 Task: Look for products in the category "Frozen Meals" from Scott & Jon's only.
Action: Mouse moved to (222, 100)
Screenshot: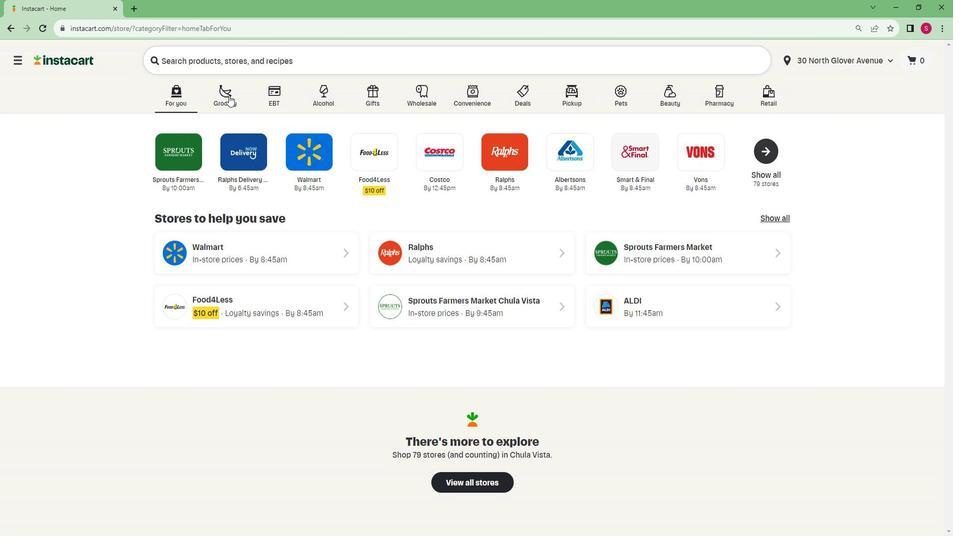
Action: Mouse pressed left at (222, 100)
Screenshot: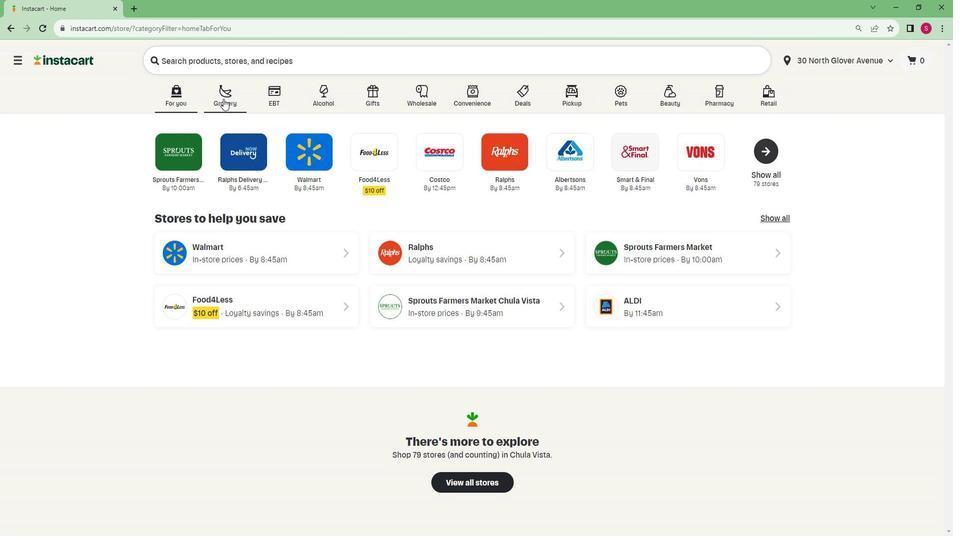 
Action: Mouse moved to (203, 290)
Screenshot: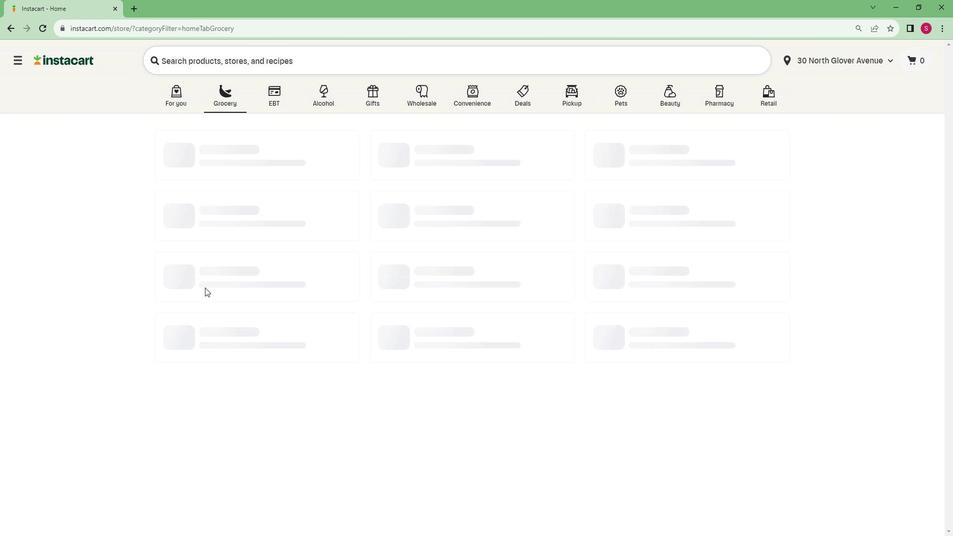 
Action: Mouse pressed left at (203, 290)
Screenshot: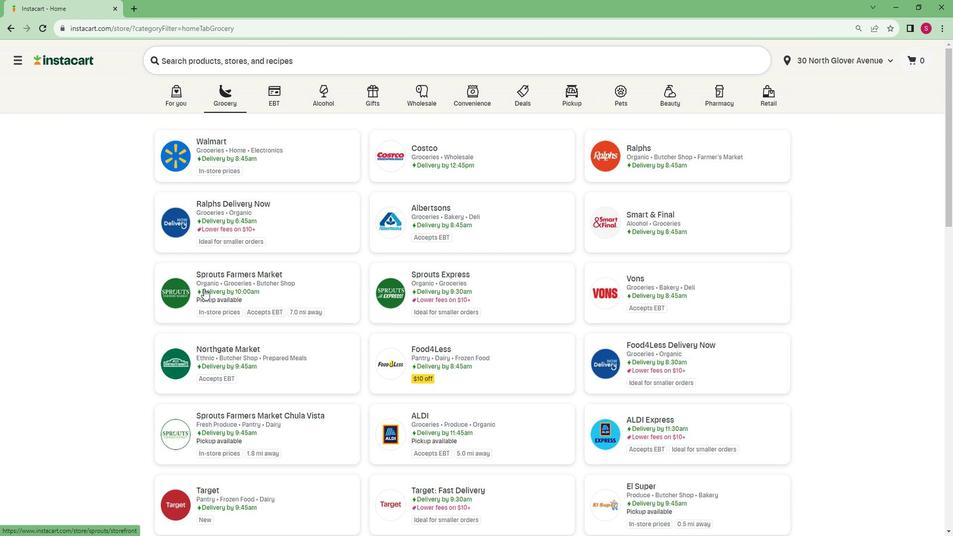 
Action: Mouse moved to (110, 346)
Screenshot: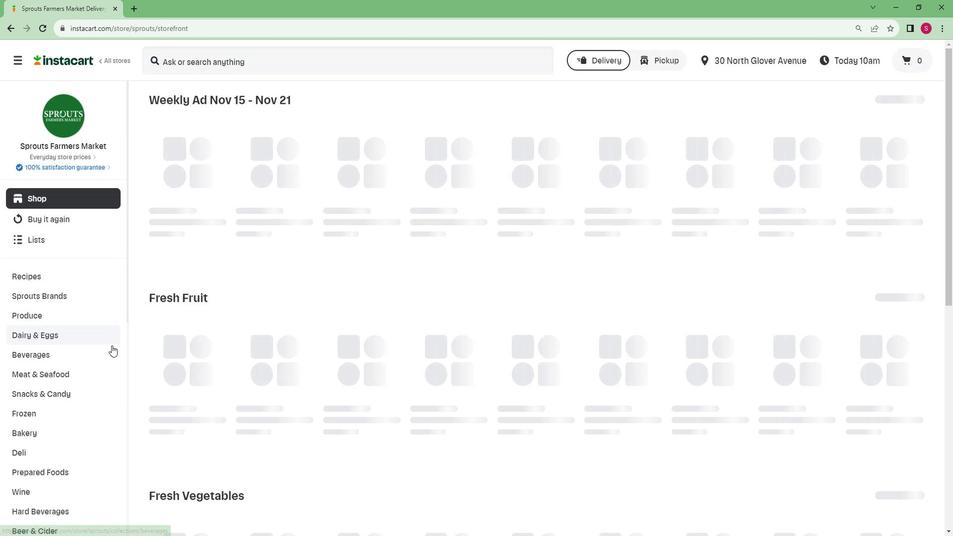
Action: Mouse scrolled (110, 346) with delta (0, 0)
Screenshot: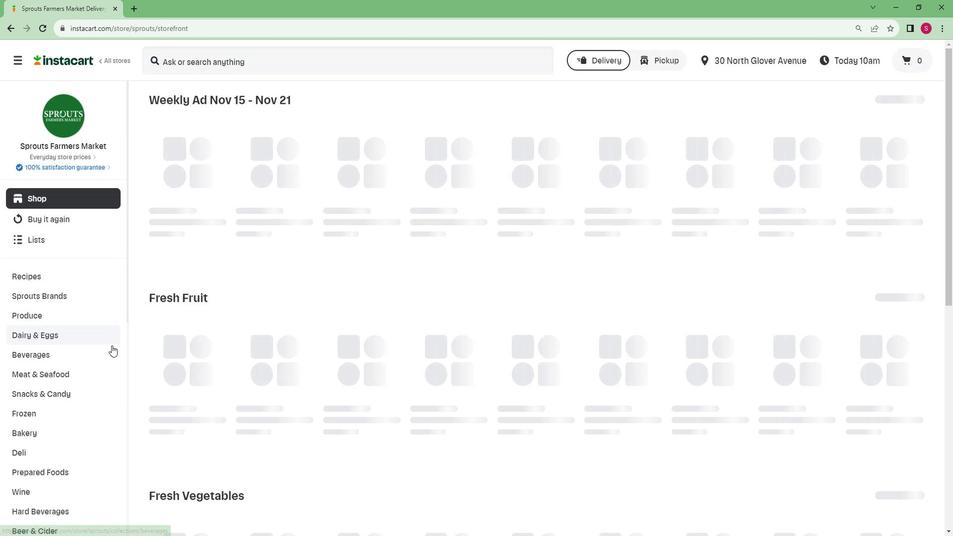 
Action: Mouse moved to (109, 347)
Screenshot: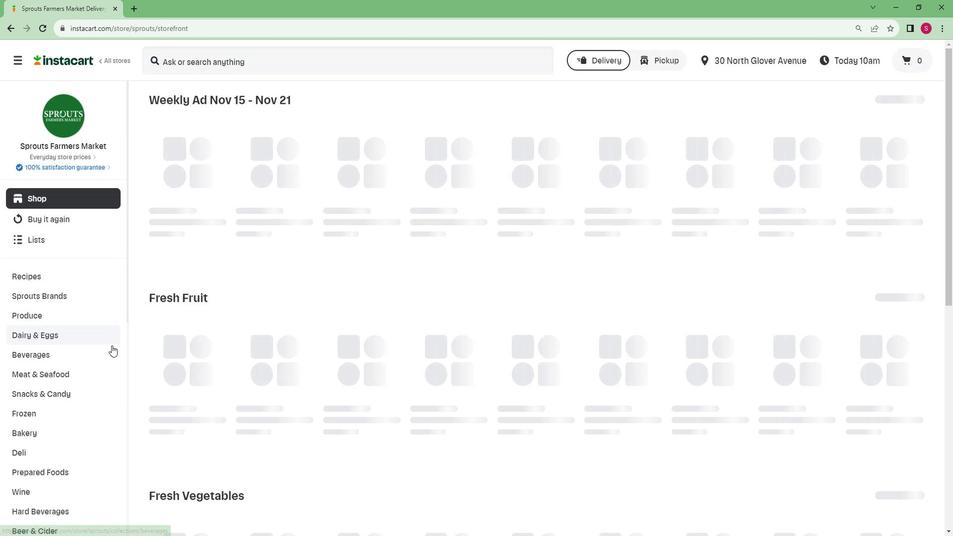 
Action: Mouse scrolled (109, 346) with delta (0, 0)
Screenshot: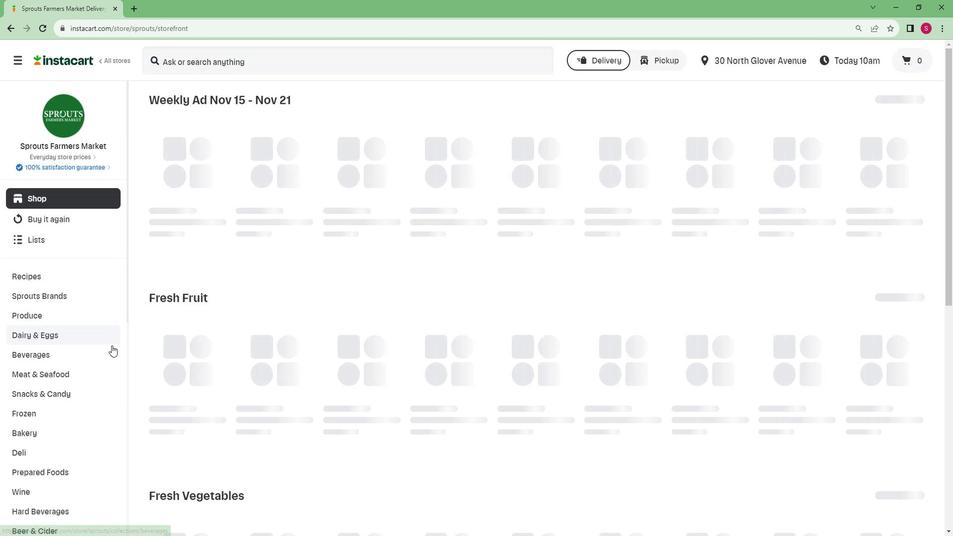 
Action: Mouse scrolled (109, 346) with delta (0, 0)
Screenshot: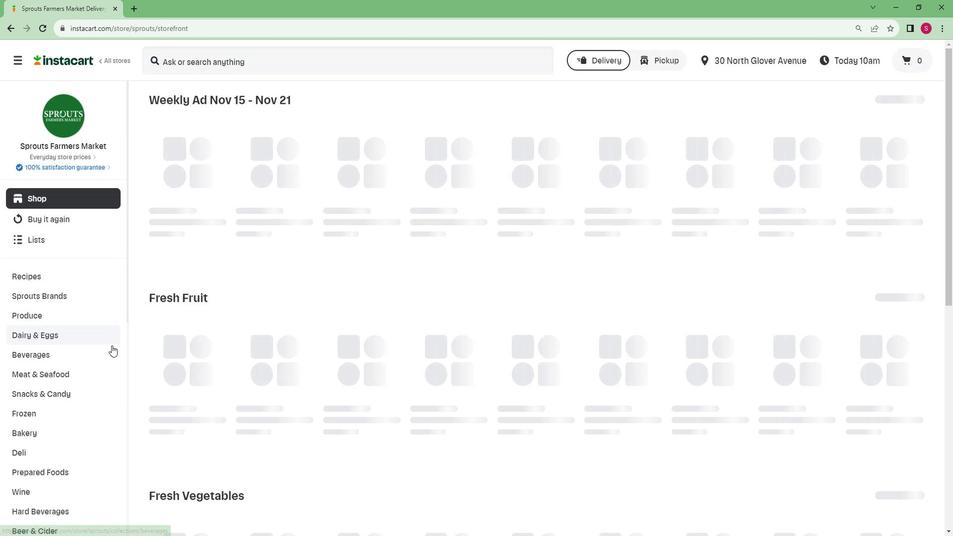 
Action: Mouse moved to (108, 347)
Screenshot: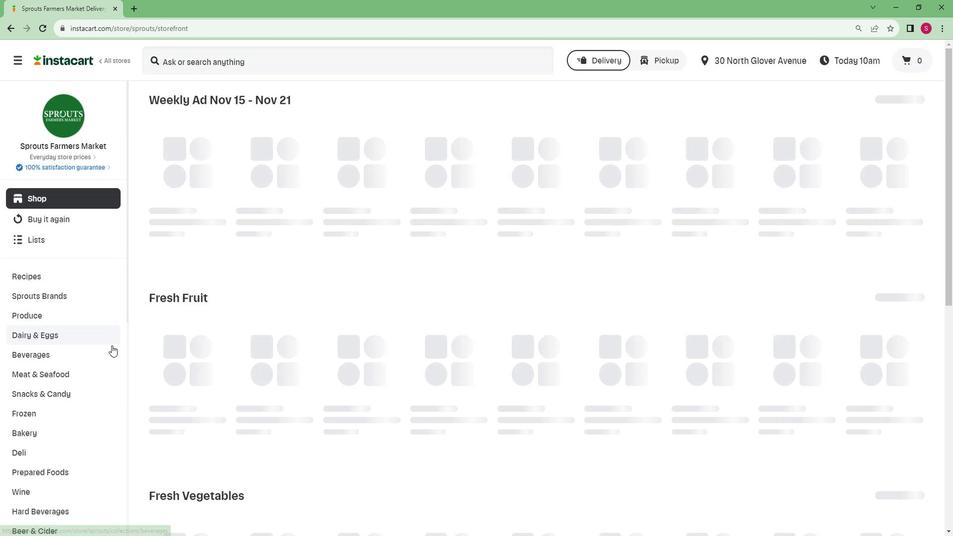 
Action: Mouse scrolled (108, 347) with delta (0, 0)
Screenshot: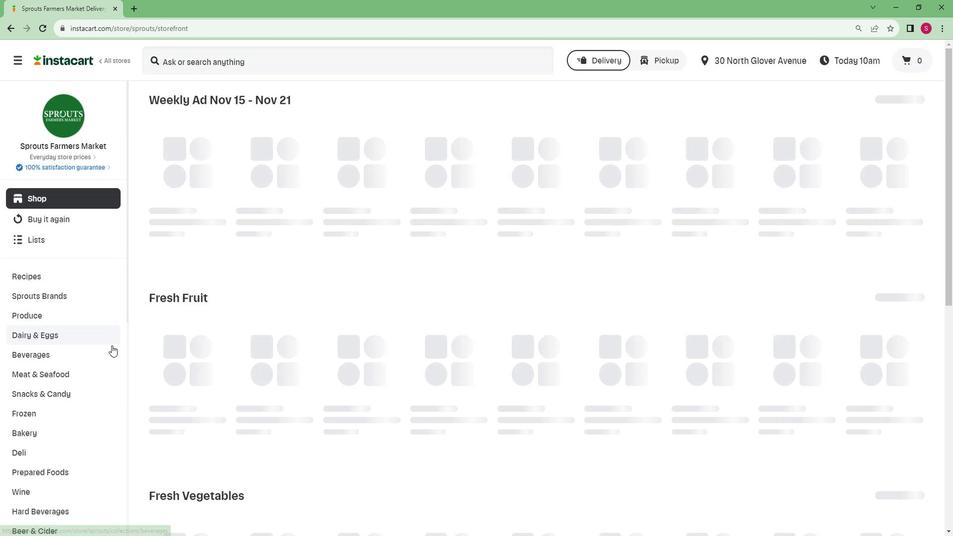 
Action: Mouse moved to (108, 347)
Screenshot: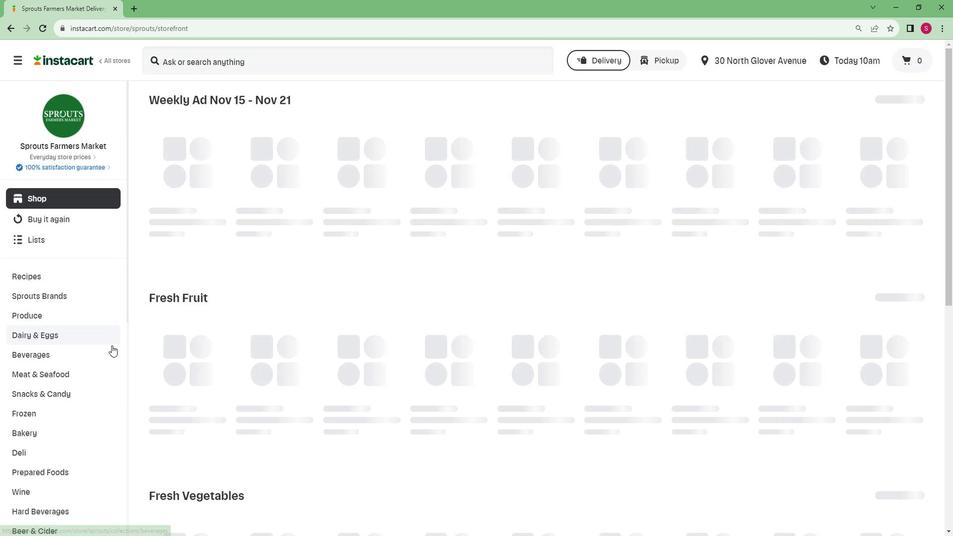 
Action: Mouse scrolled (108, 347) with delta (0, 0)
Screenshot: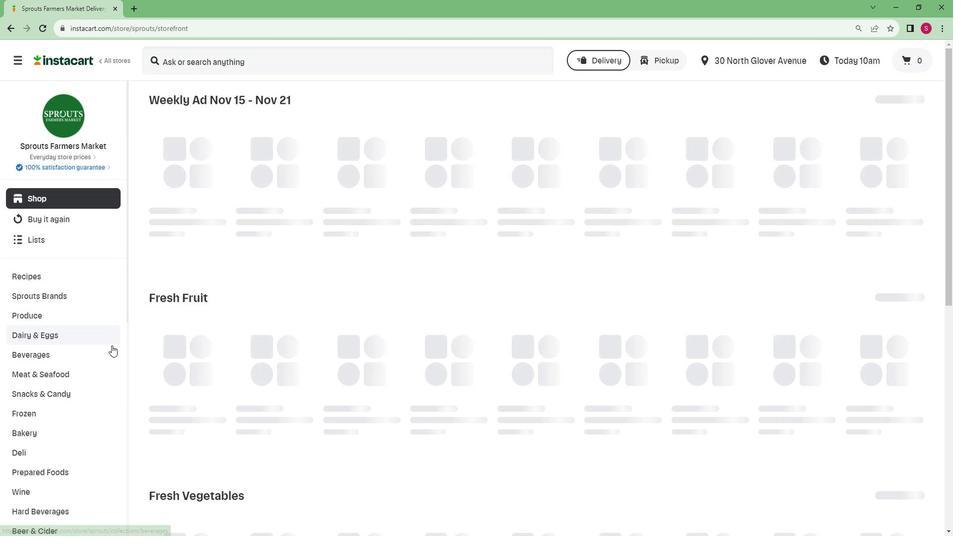 
Action: Mouse scrolled (108, 347) with delta (0, 0)
Screenshot: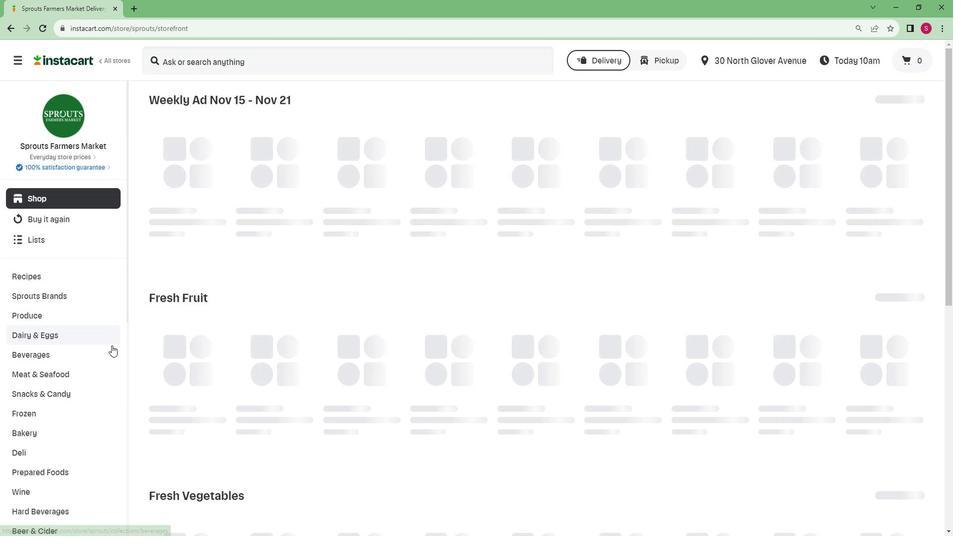 
Action: Mouse moved to (107, 347)
Screenshot: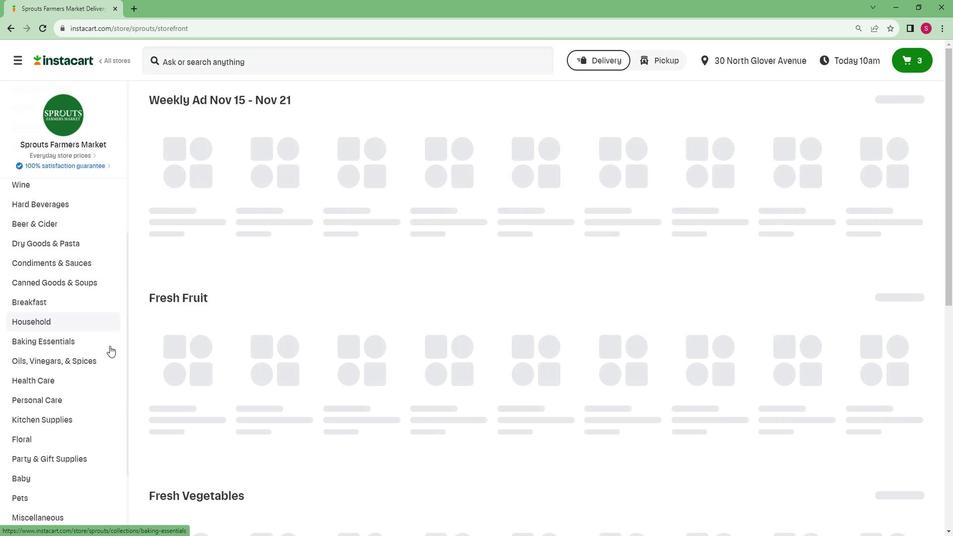 
Action: Mouse scrolled (107, 347) with delta (0, 0)
Screenshot: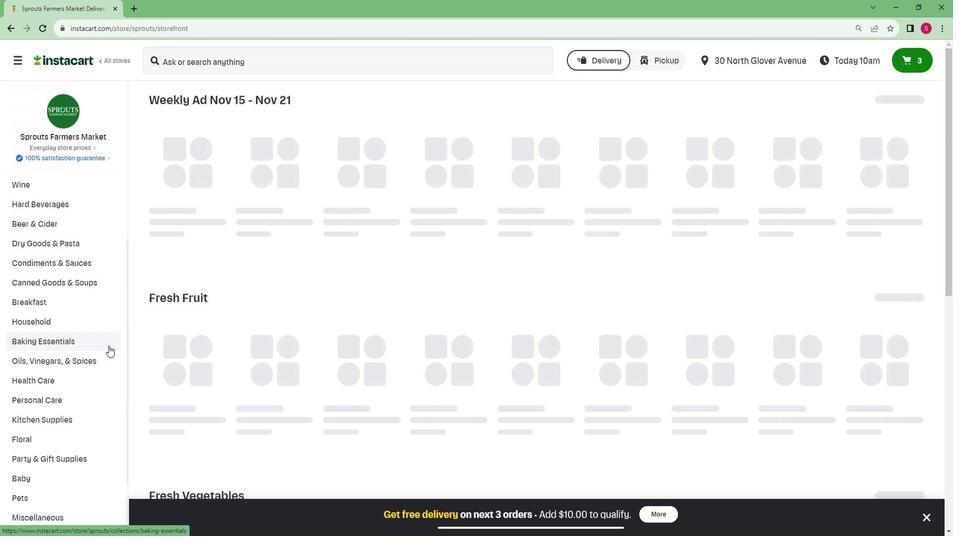 
Action: Mouse scrolled (107, 347) with delta (0, 0)
Screenshot: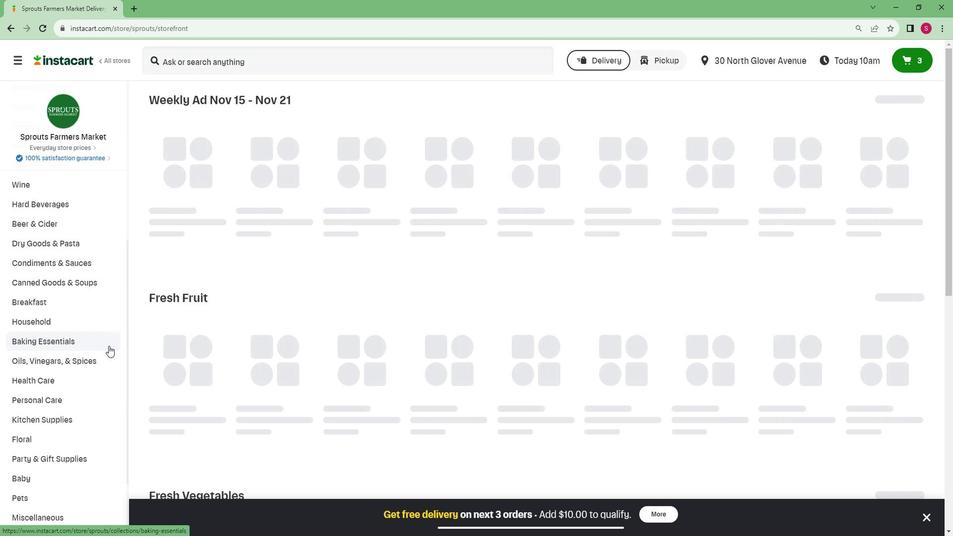 
Action: Mouse scrolled (107, 347) with delta (0, 0)
Screenshot: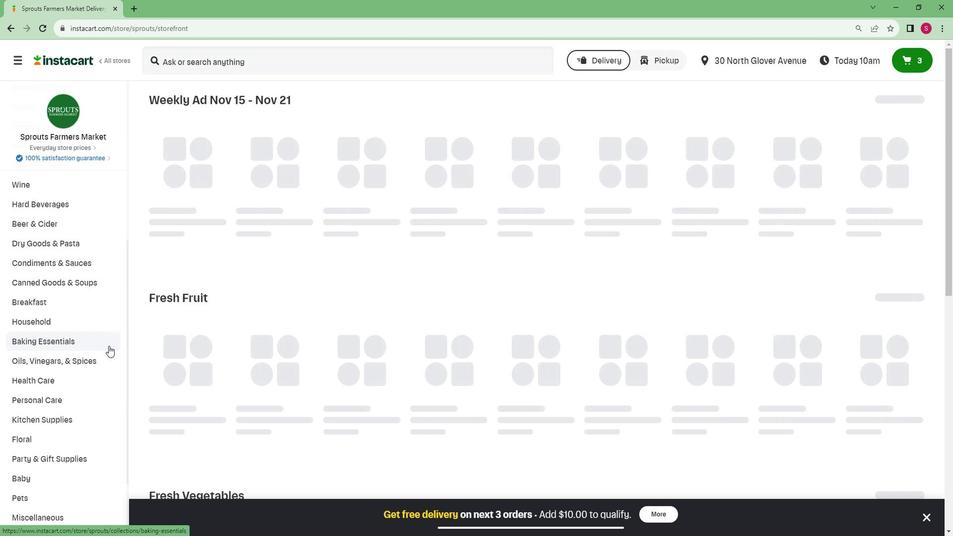 
Action: Mouse moved to (106, 347)
Screenshot: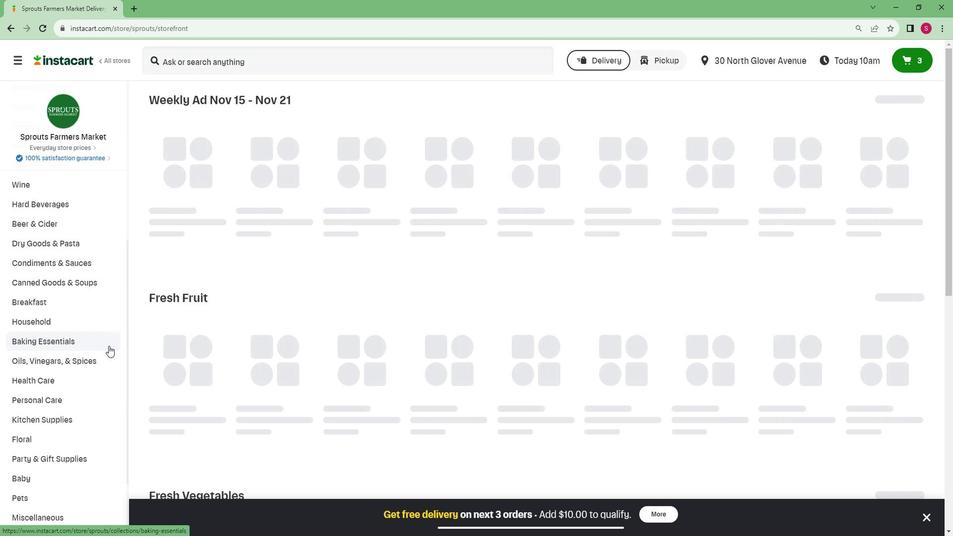 
Action: Mouse scrolled (106, 347) with delta (0, 0)
Screenshot: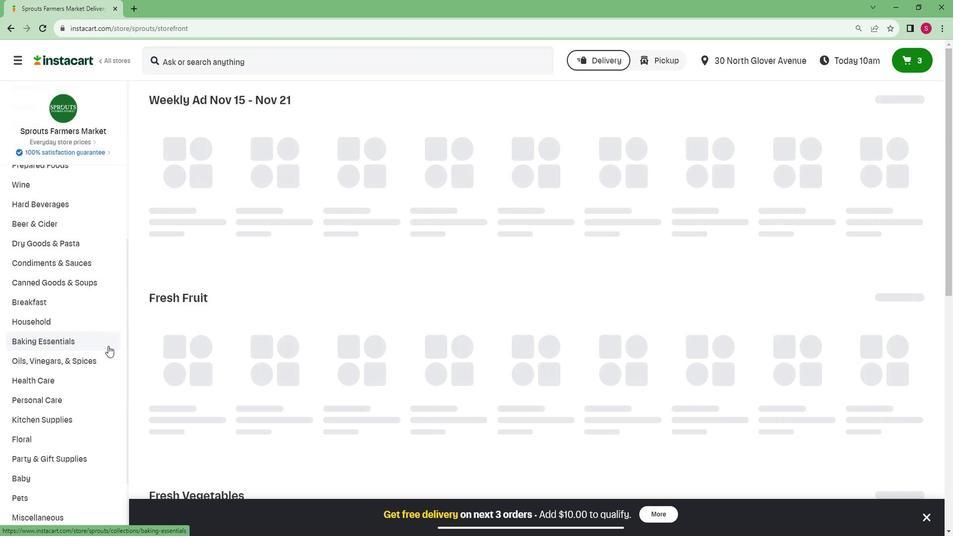
Action: Mouse scrolled (106, 347) with delta (0, 0)
Screenshot: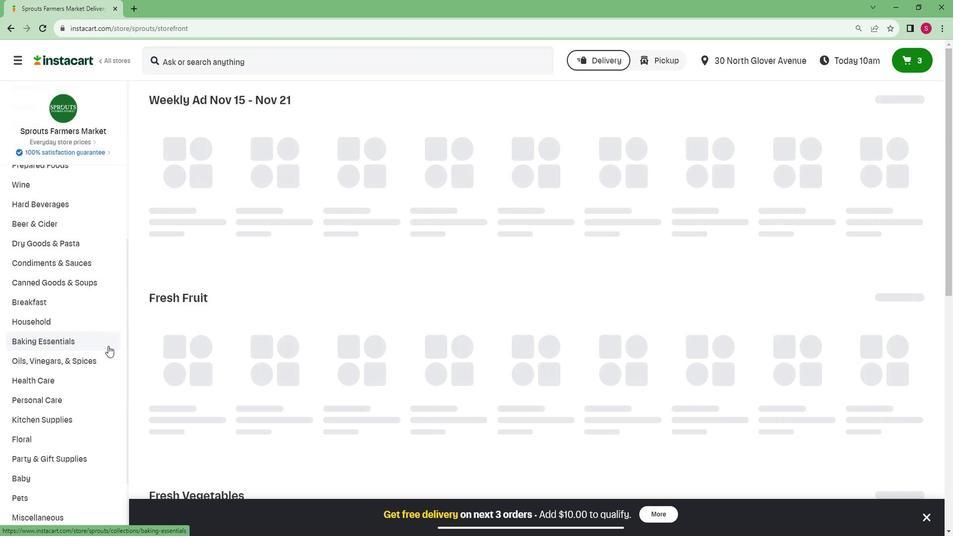 
Action: Mouse moved to (44, 523)
Screenshot: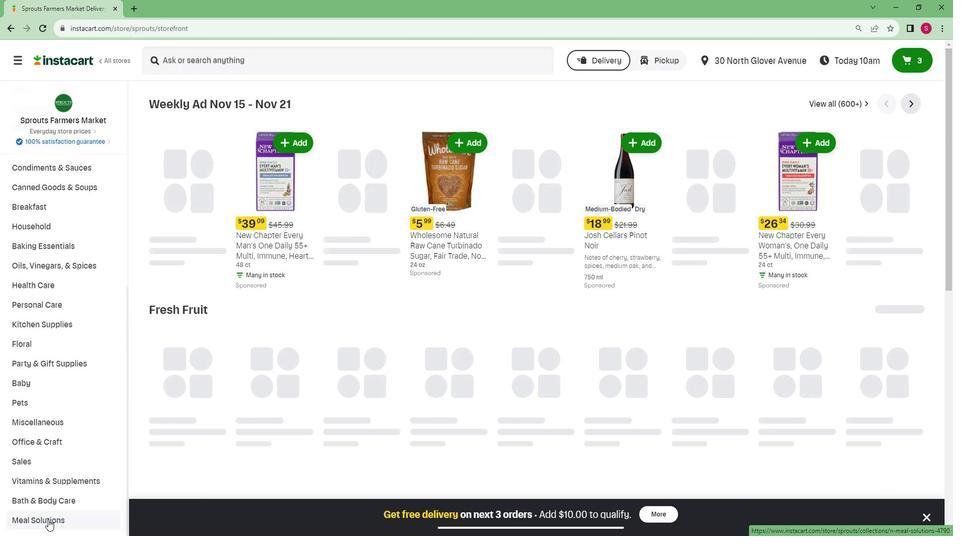 
Action: Mouse pressed left at (44, 523)
Screenshot: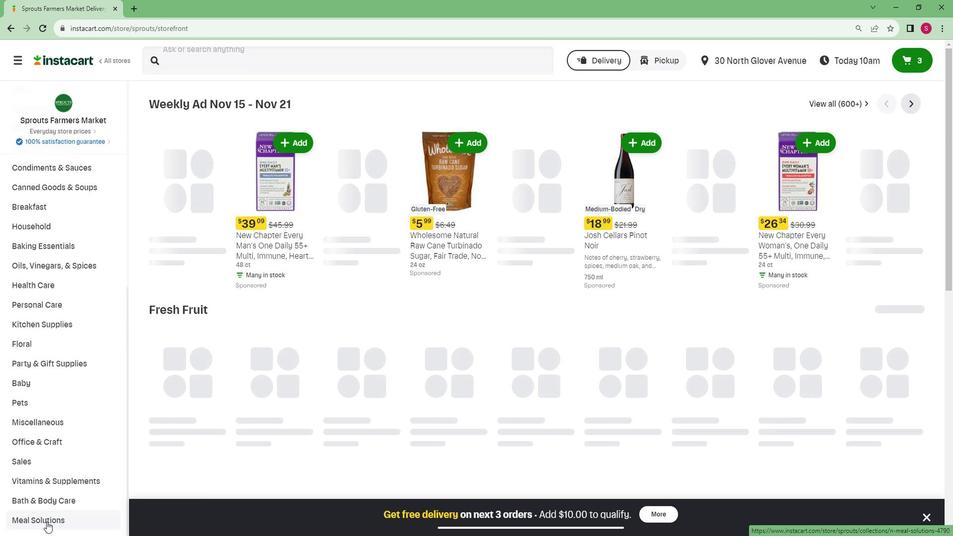 
Action: Mouse moved to (50, 487)
Screenshot: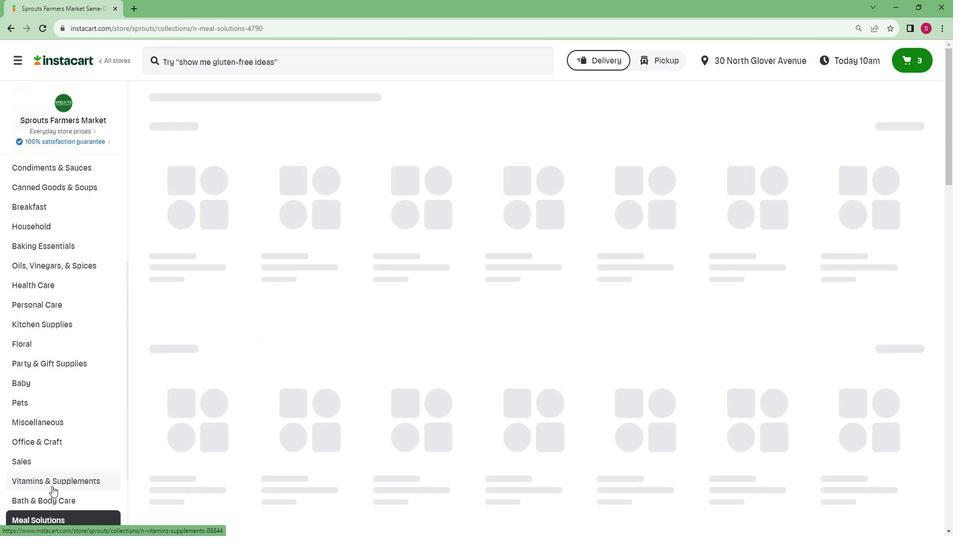 
Action: Mouse scrolled (50, 486) with delta (0, 0)
Screenshot: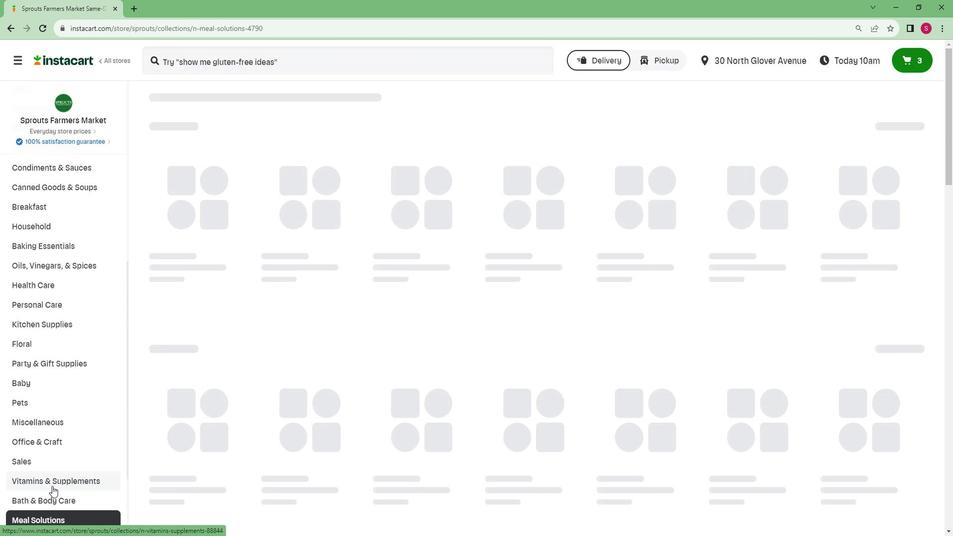 
Action: Mouse scrolled (50, 486) with delta (0, 0)
Screenshot: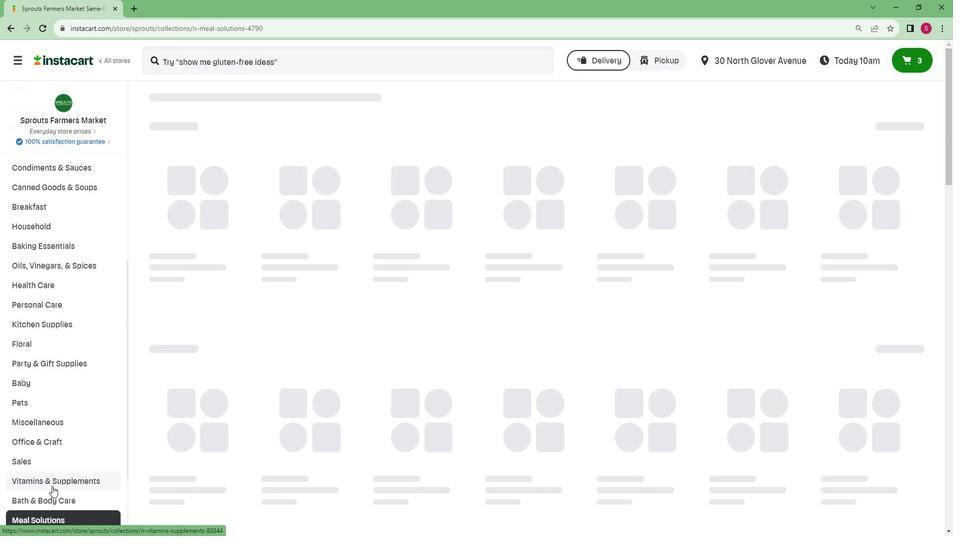 
Action: Mouse scrolled (50, 486) with delta (0, 0)
Screenshot: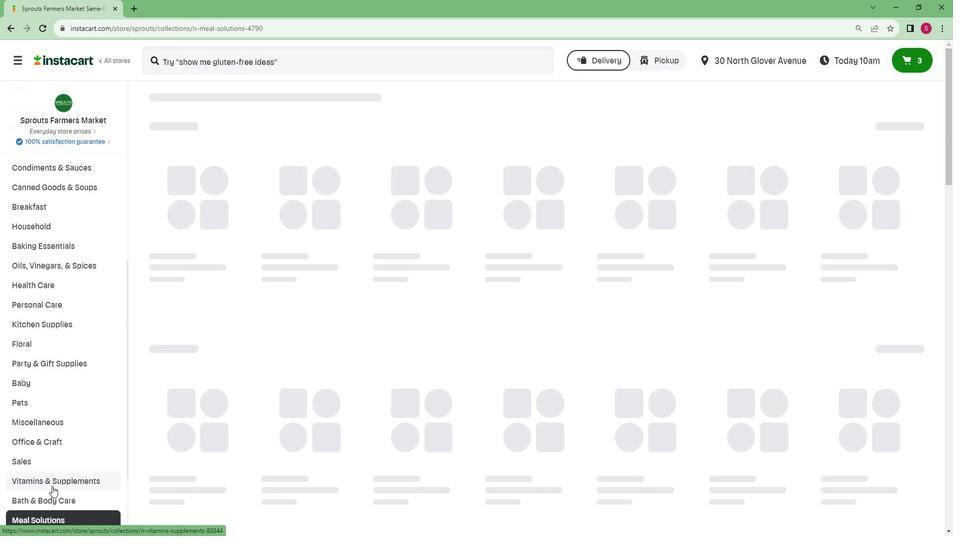 
Action: Mouse scrolled (50, 486) with delta (0, 0)
Screenshot: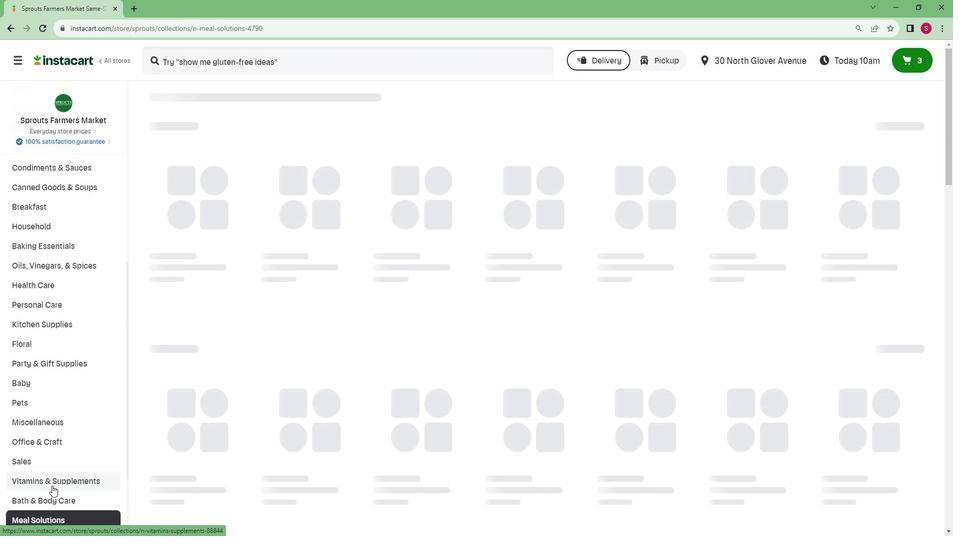 
Action: Mouse scrolled (50, 486) with delta (0, 0)
Screenshot: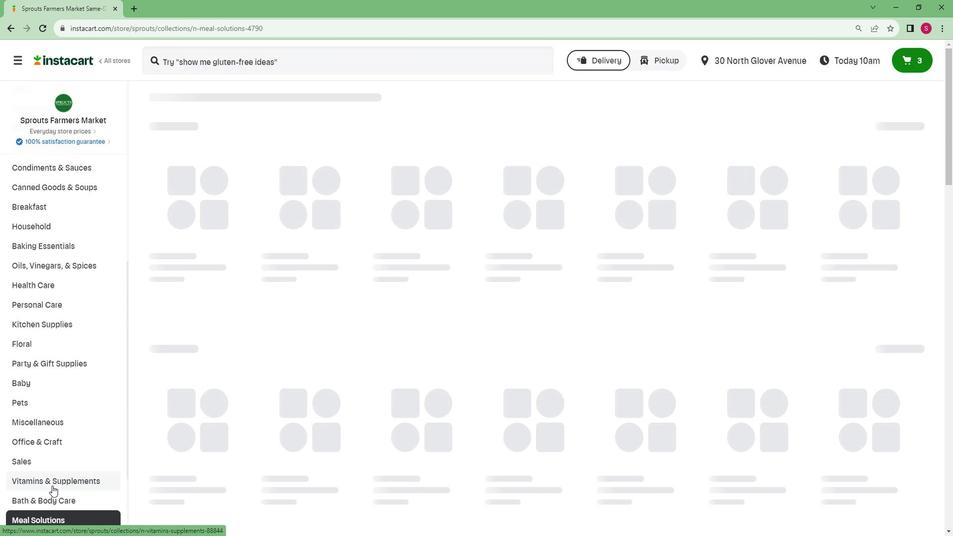 
Action: Mouse scrolled (50, 486) with delta (0, 0)
Screenshot: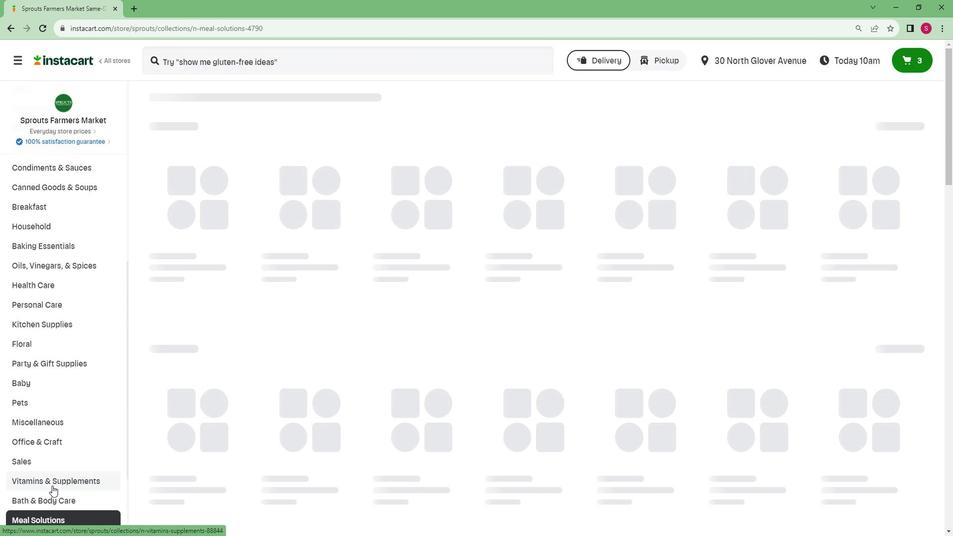
Action: Mouse moved to (38, 517)
Screenshot: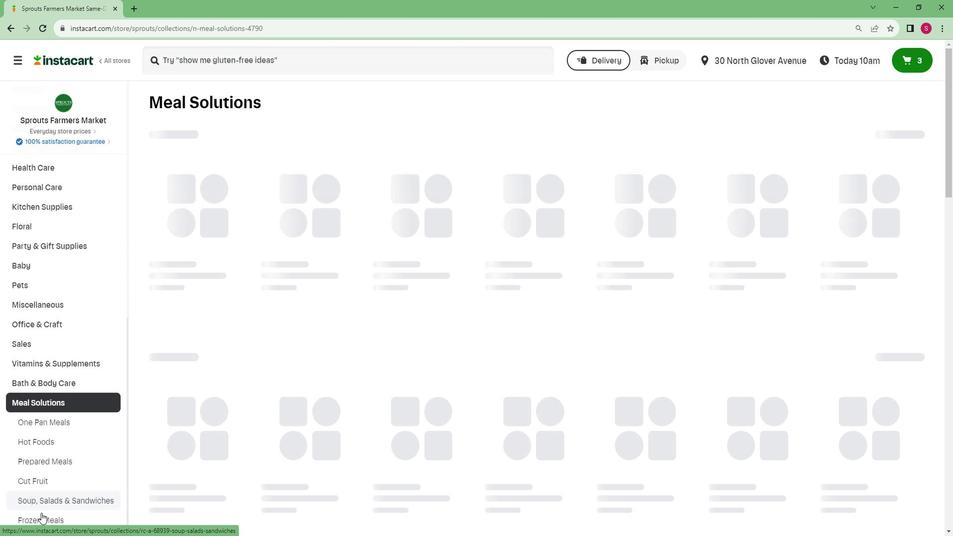 
Action: Mouse pressed left at (38, 517)
Screenshot: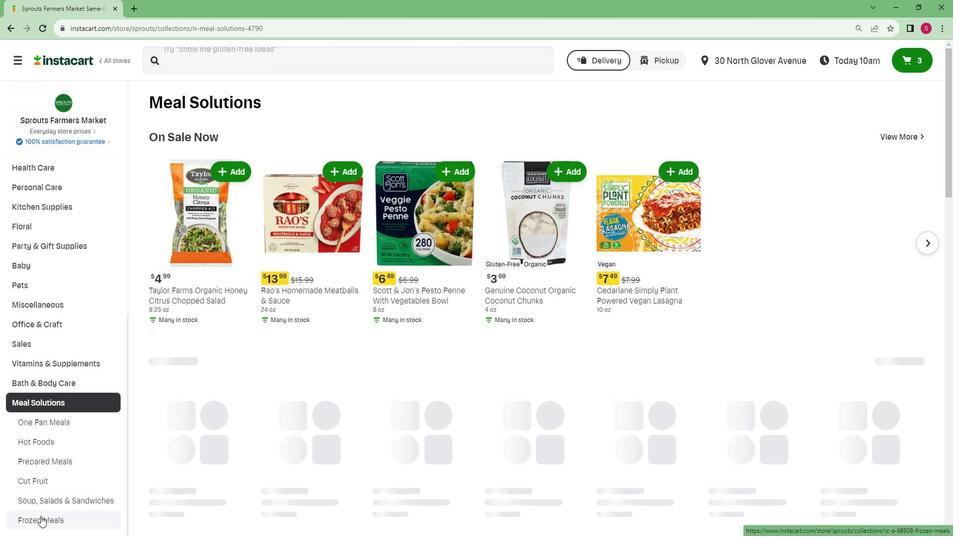 
Action: Mouse moved to (318, 151)
Screenshot: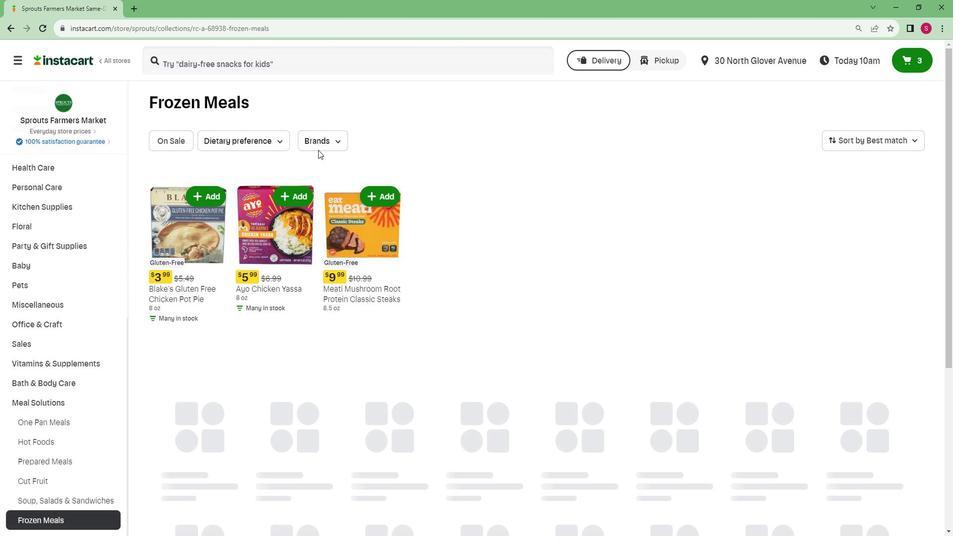 
Action: Mouse pressed left at (318, 151)
Screenshot: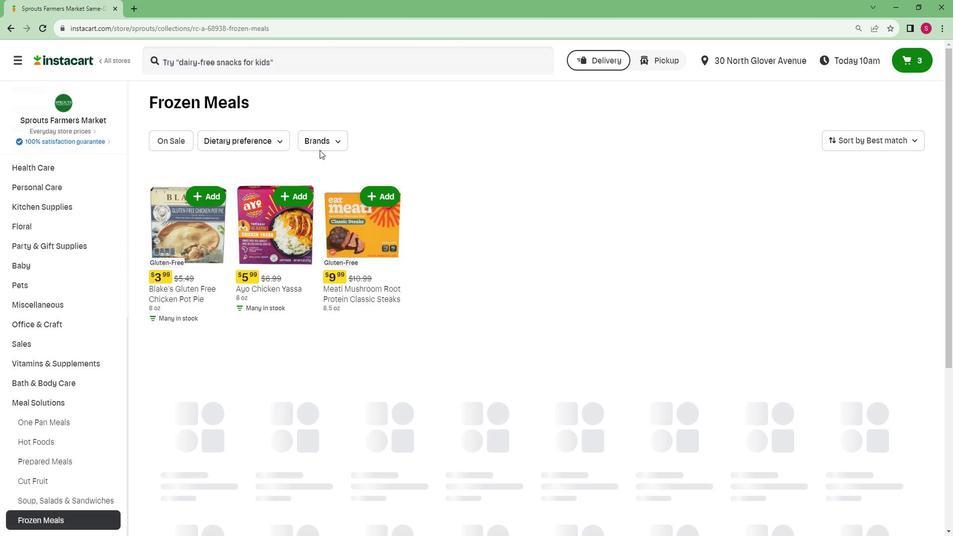 
Action: Mouse moved to (328, 254)
Screenshot: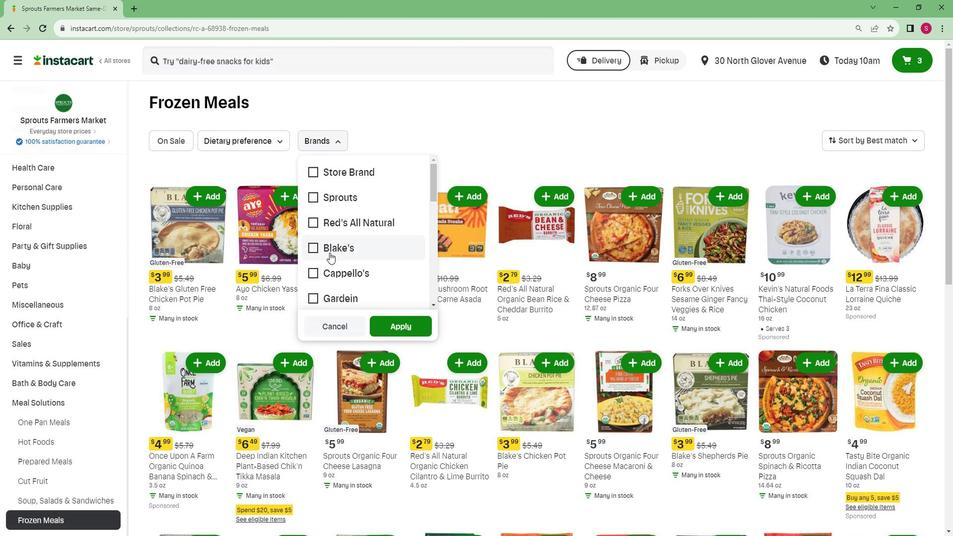 
Action: Mouse scrolled (328, 253) with delta (0, 0)
Screenshot: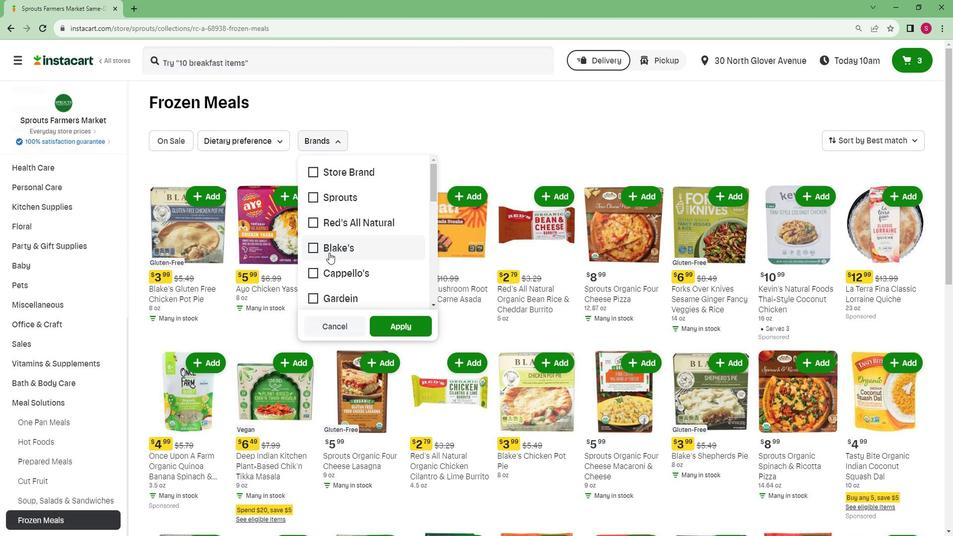 
Action: Mouse scrolled (328, 253) with delta (0, 0)
Screenshot: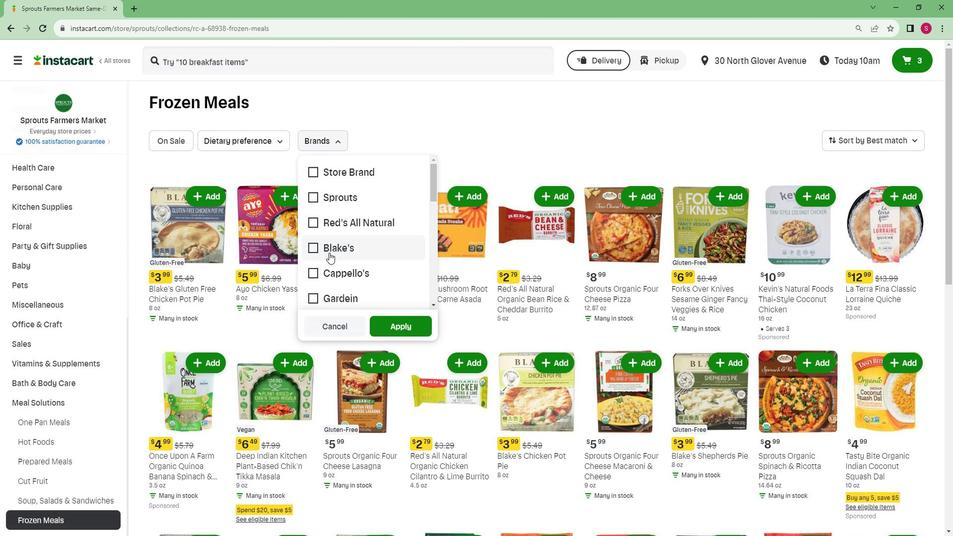 
Action: Mouse scrolled (328, 253) with delta (0, 0)
Screenshot: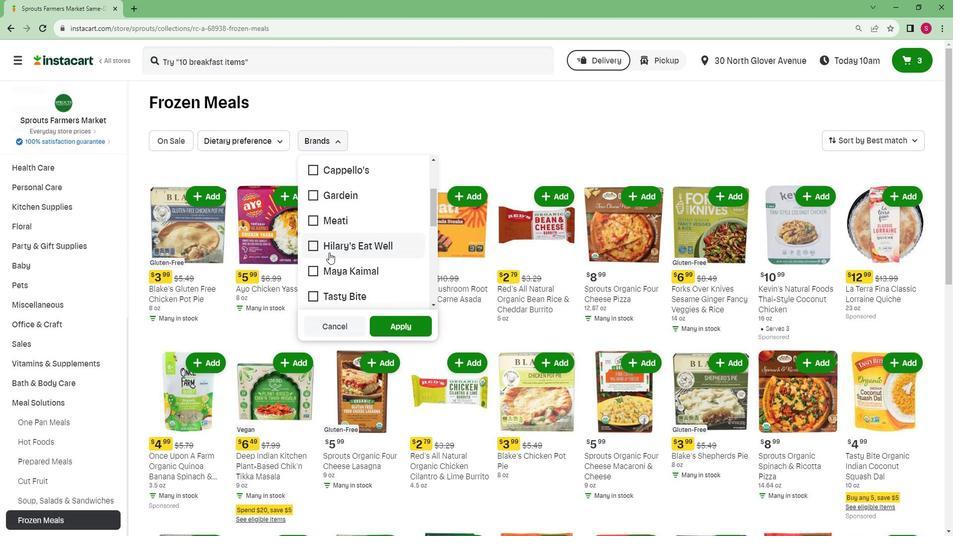 
Action: Mouse scrolled (328, 253) with delta (0, 0)
Screenshot: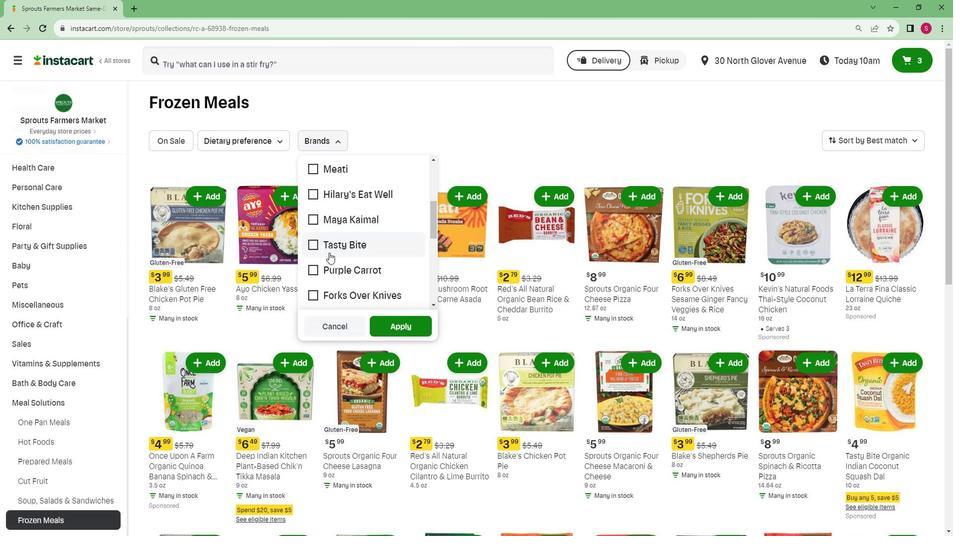 
Action: Mouse scrolled (328, 253) with delta (0, 0)
Screenshot: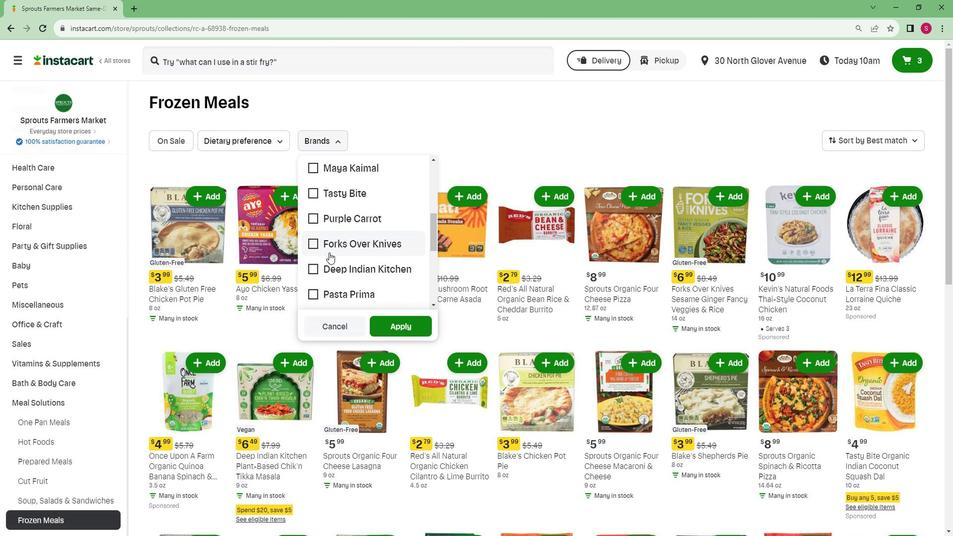 
Action: Mouse scrolled (328, 253) with delta (0, 0)
Screenshot: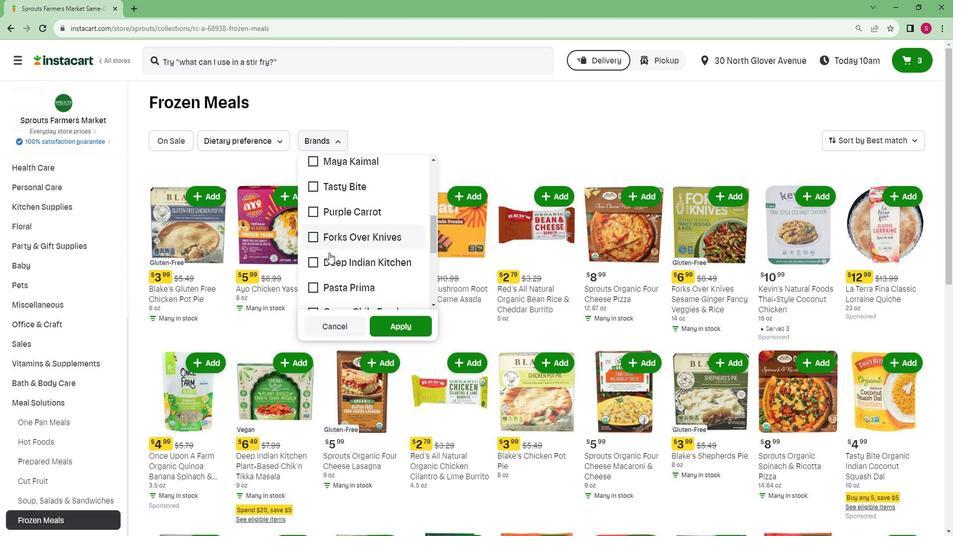 
Action: Mouse scrolled (328, 253) with delta (0, 0)
Screenshot: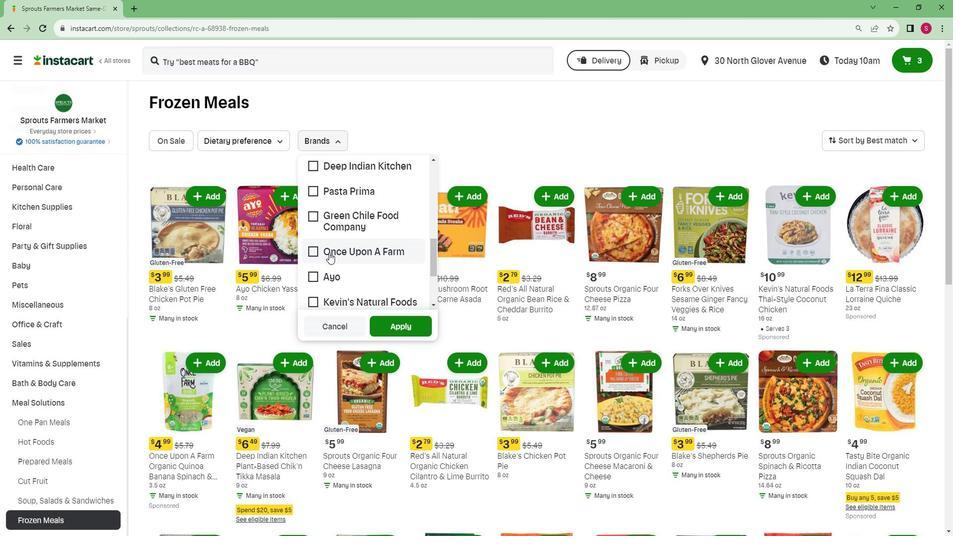 
Action: Mouse scrolled (328, 253) with delta (0, 0)
Screenshot: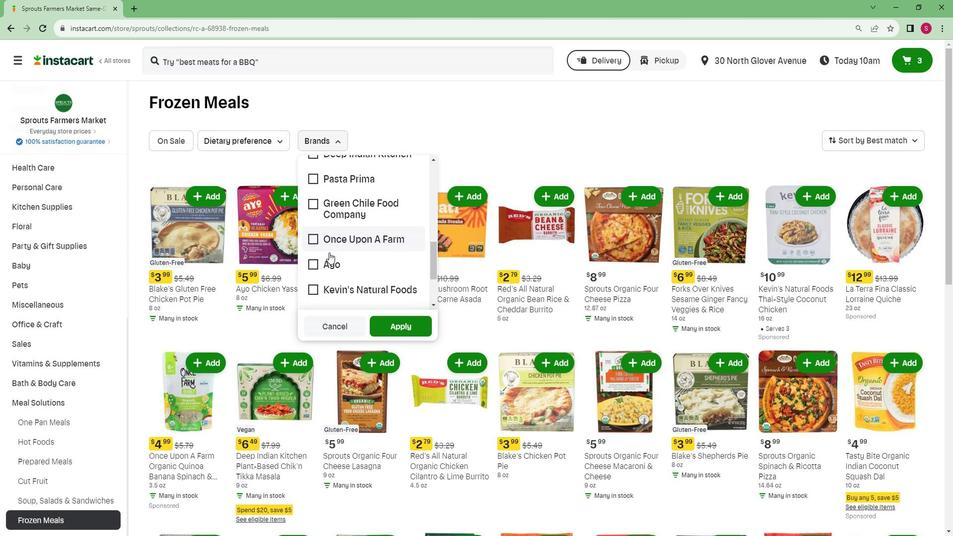 
Action: Mouse scrolled (328, 253) with delta (0, 0)
Screenshot: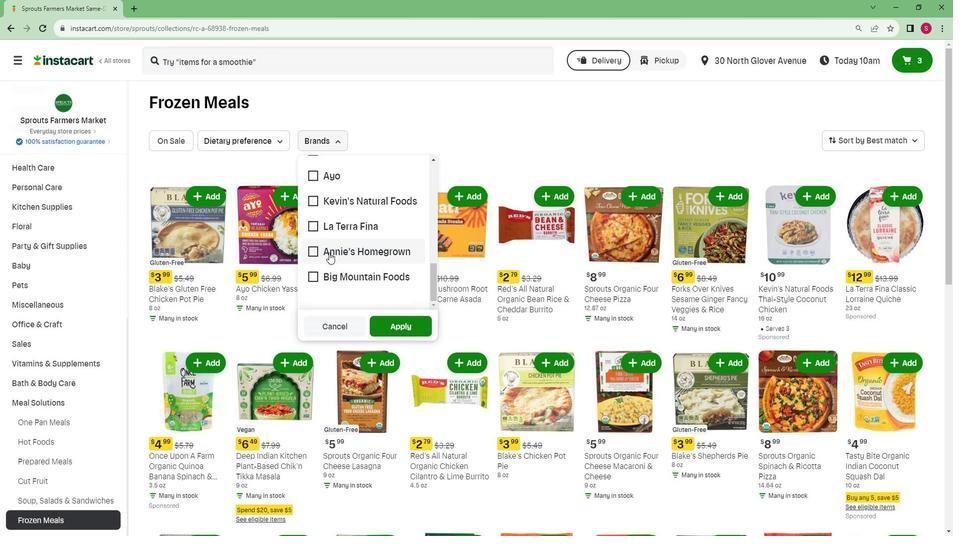 
Action: Mouse scrolled (328, 253) with delta (0, 0)
Screenshot: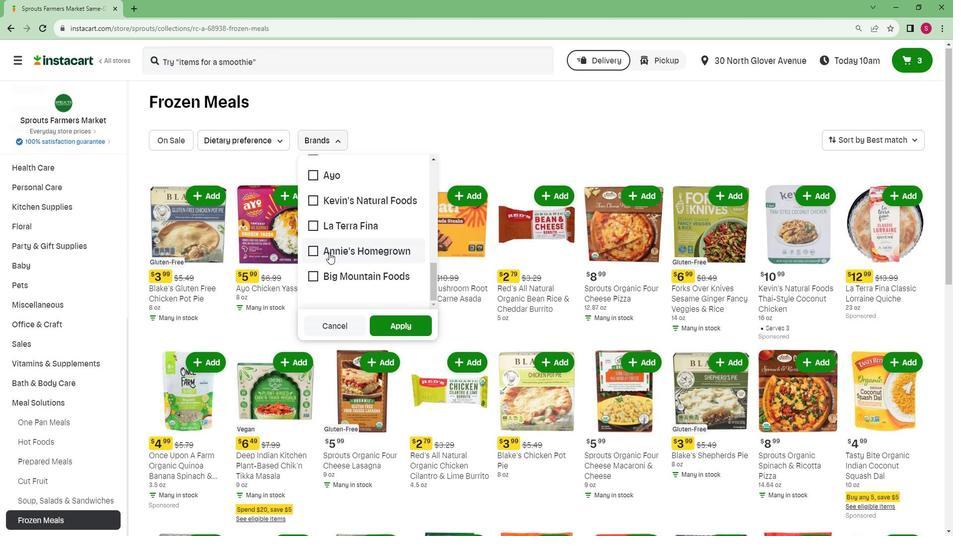 
Action: Mouse moved to (348, 237)
Screenshot: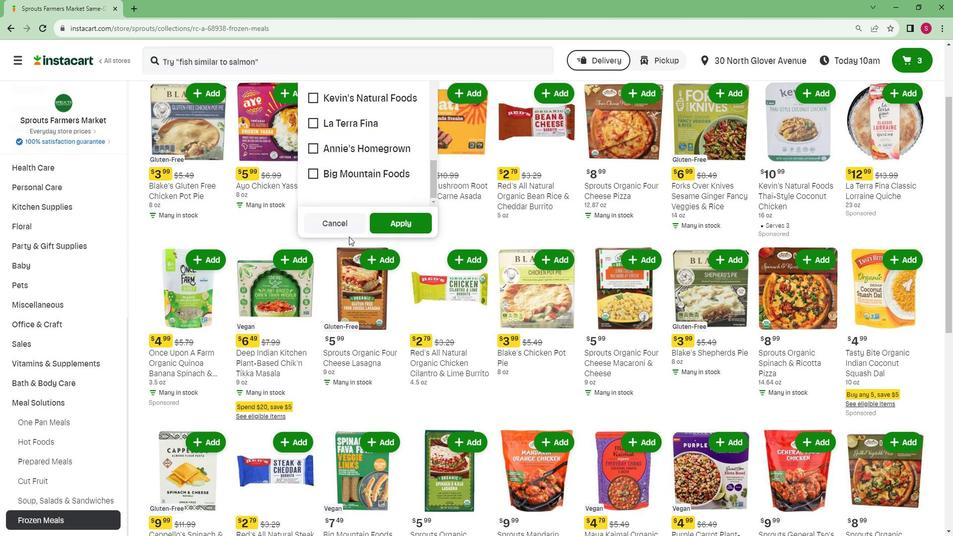 
